 Task: Use the audio channel remapper to remap the "Rear right" to "Rear left".
Action: Mouse moved to (122, 19)
Screenshot: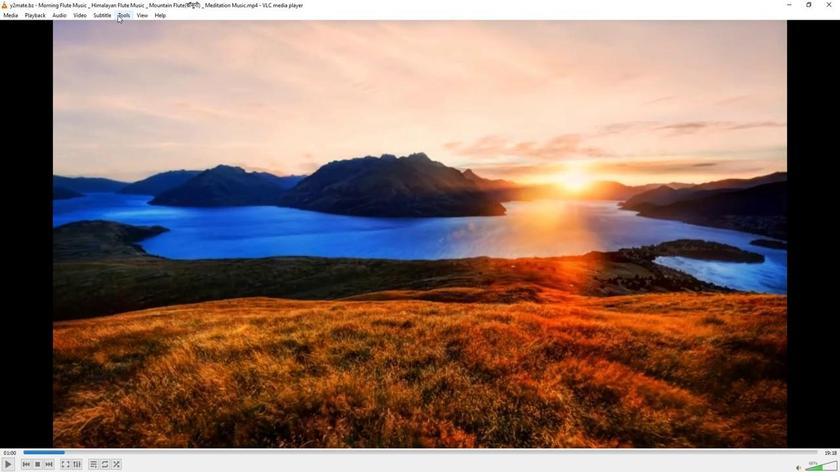 
Action: Mouse pressed left at (122, 19)
Screenshot: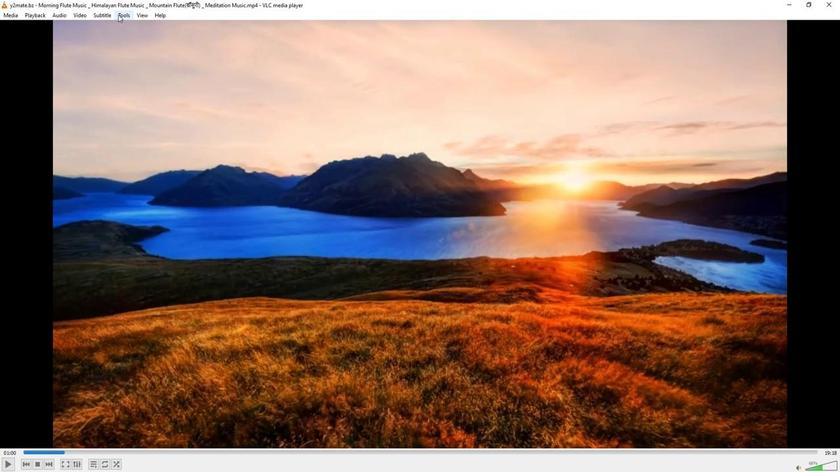 
Action: Mouse moved to (139, 120)
Screenshot: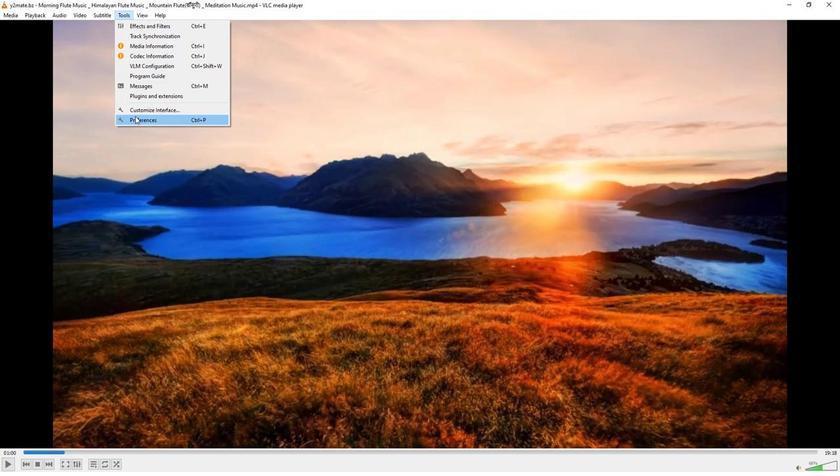 
Action: Mouse pressed left at (139, 120)
Screenshot: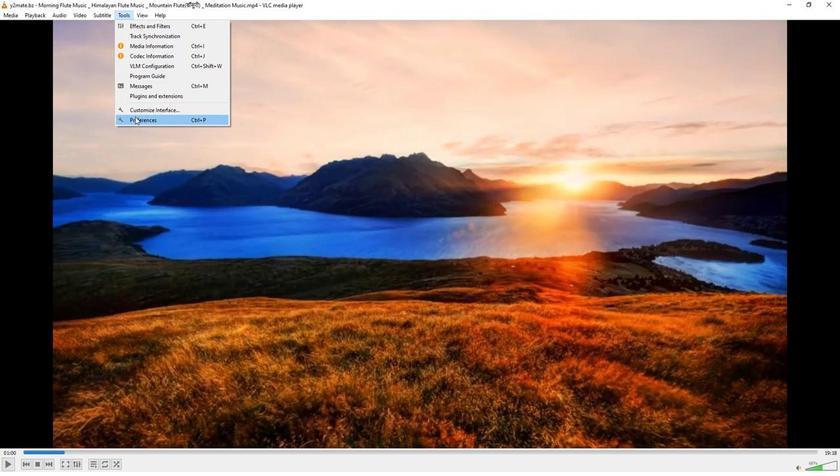 
Action: Mouse moved to (278, 384)
Screenshot: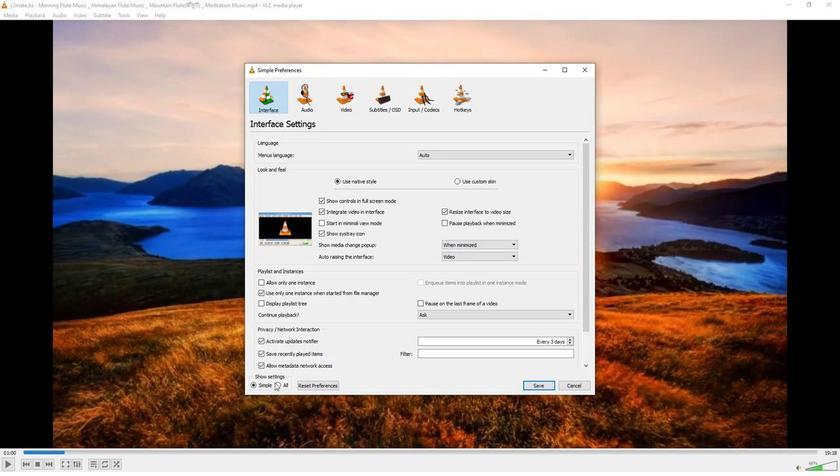 
Action: Mouse pressed left at (278, 384)
Screenshot: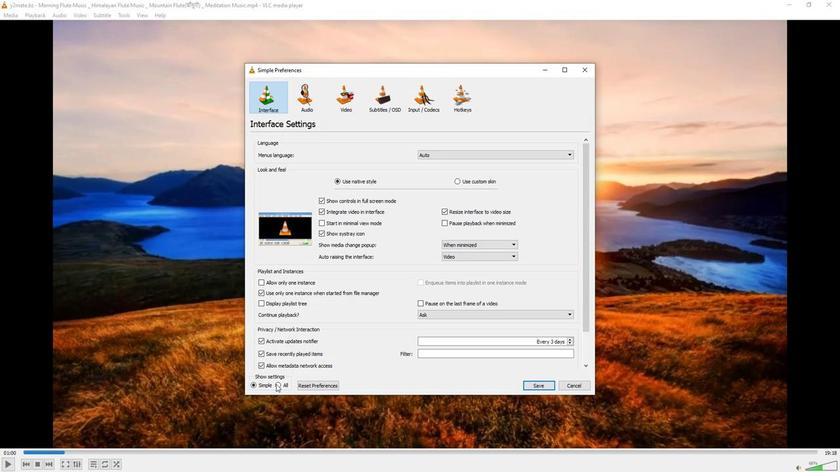 
Action: Mouse moved to (266, 189)
Screenshot: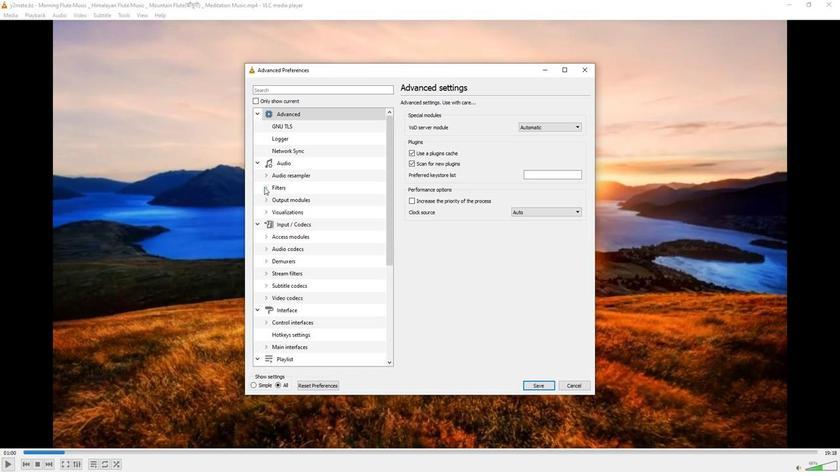 
Action: Mouse pressed left at (266, 189)
Screenshot: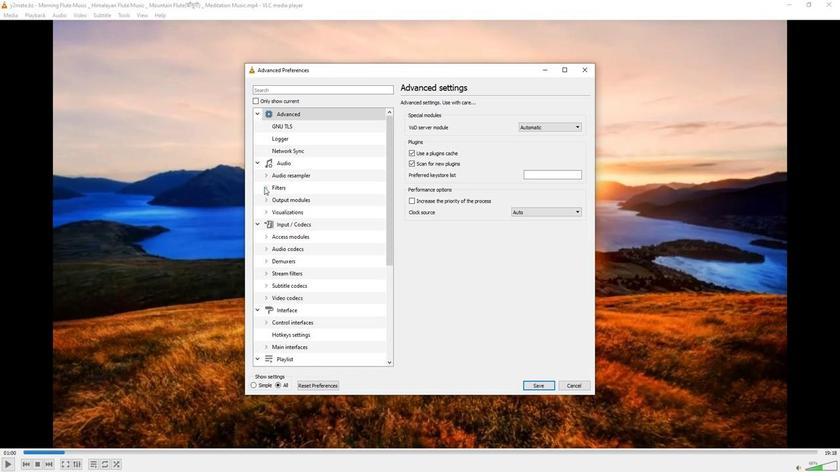 
Action: Mouse moved to (286, 309)
Screenshot: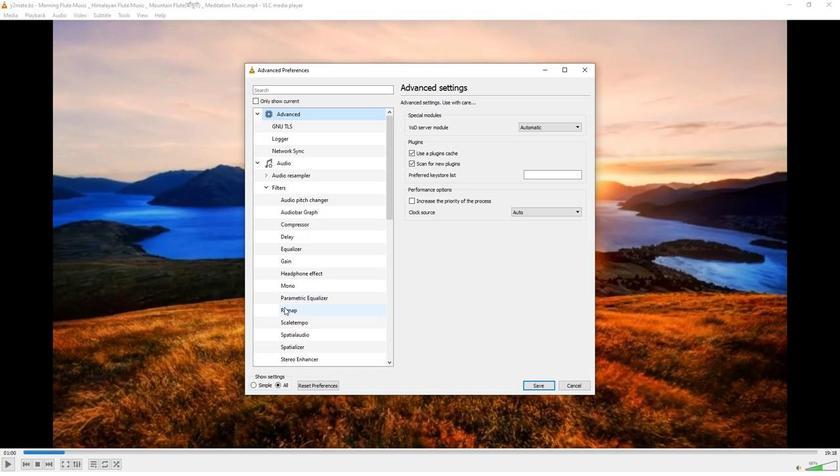 
Action: Mouse pressed left at (286, 309)
Screenshot: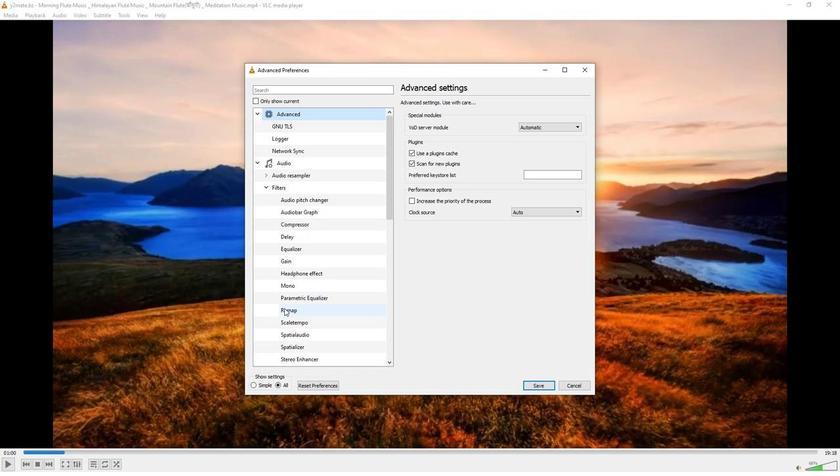 
Action: Mouse moved to (538, 178)
Screenshot: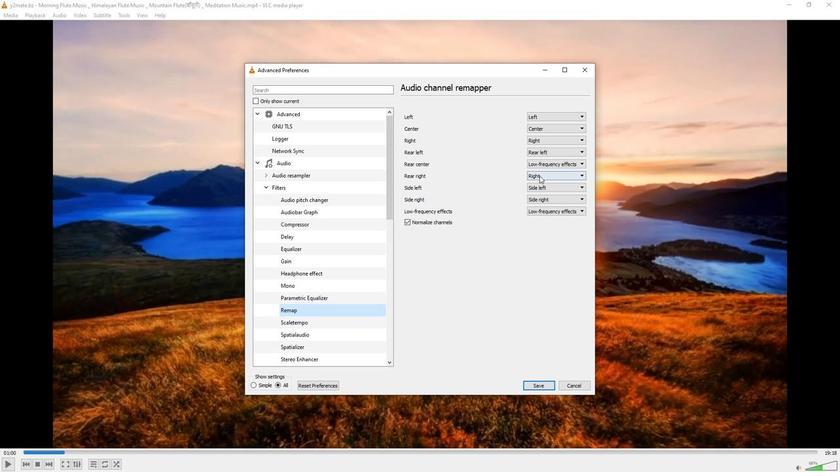 
Action: Mouse pressed left at (538, 178)
Screenshot: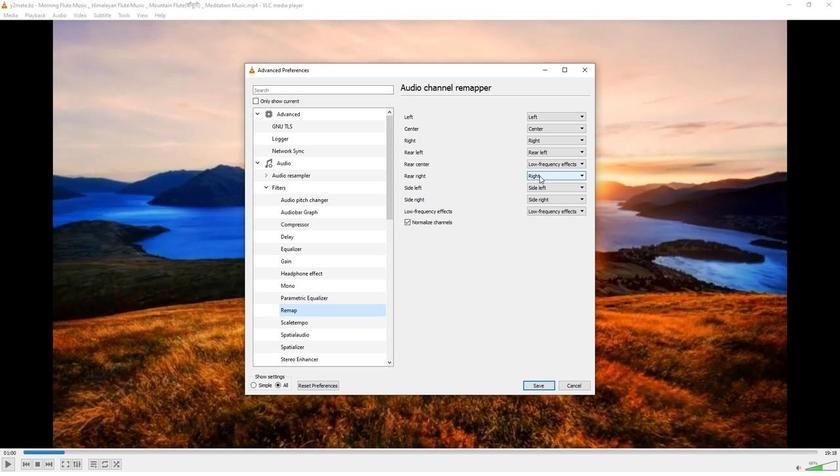 
Action: Mouse moved to (539, 202)
Screenshot: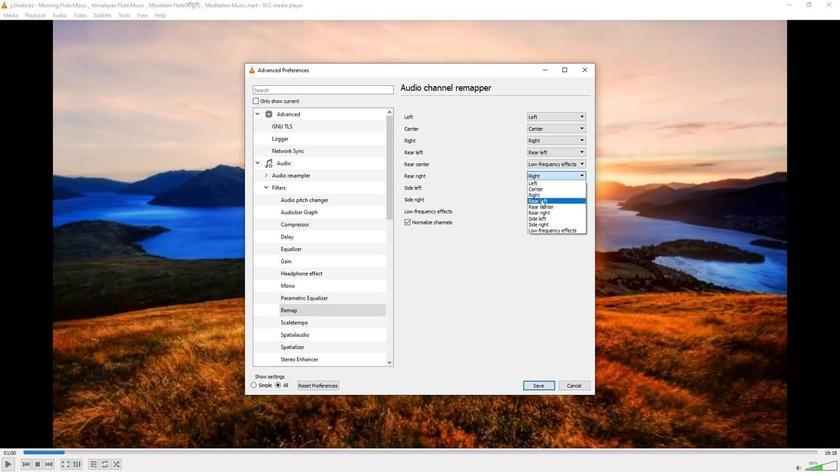 
Action: Mouse pressed left at (539, 202)
Screenshot: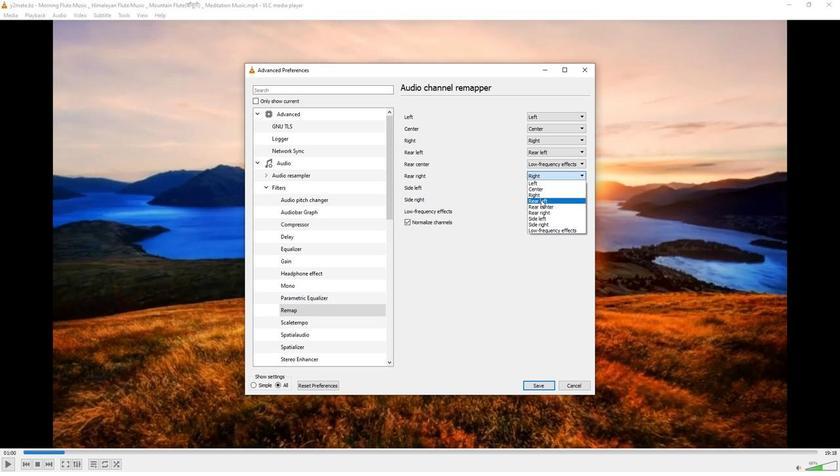 
Action: Mouse moved to (540, 386)
Screenshot: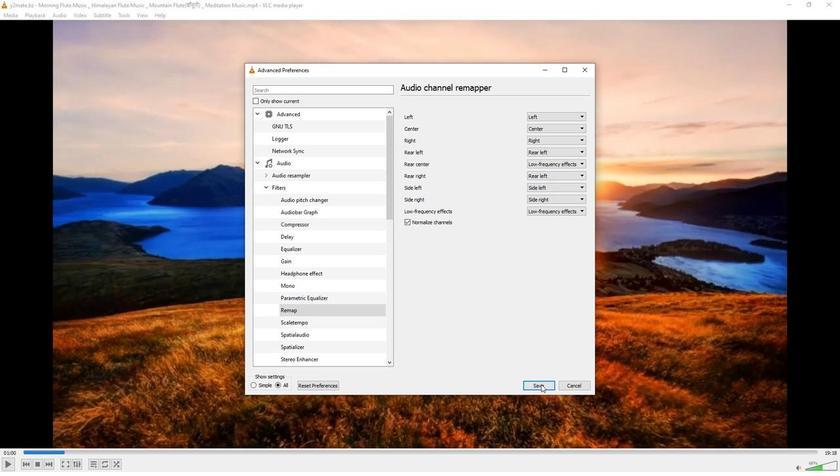 
Action: Mouse pressed left at (540, 386)
Screenshot: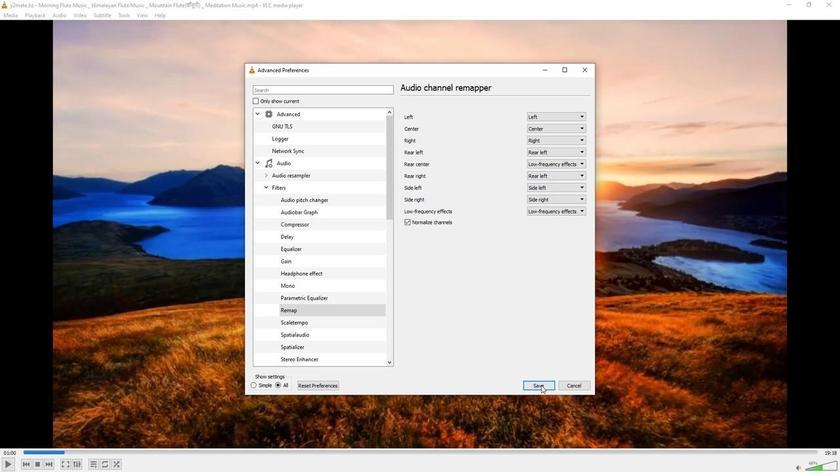 
Action: Mouse moved to (517, 368)
Screenshot: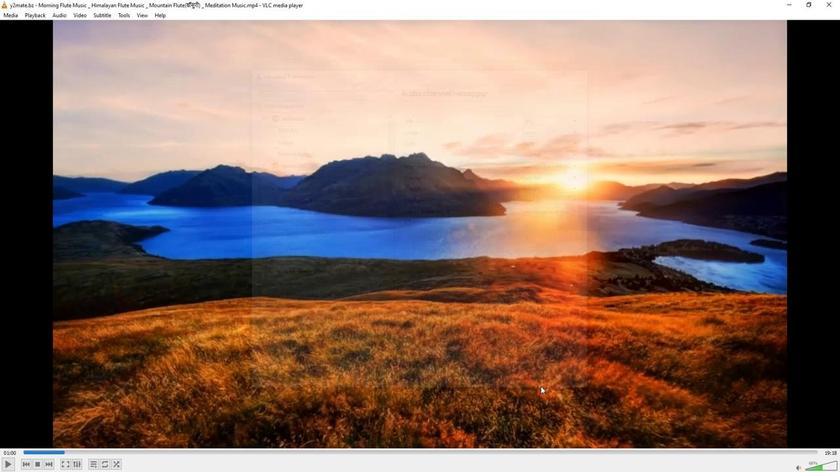 
